 Task: In Heading Arial with underline. Font size of heading  '18'Font style of data Calibri. Font size of data  9Alignment of headline & data Align center. Fill color in heading,  RedFont color of data Black Apply border in Data No BorderIn the sheet   Stellar Sales templetes book
Action: Mouse moved to (247, 192)
Screenshot: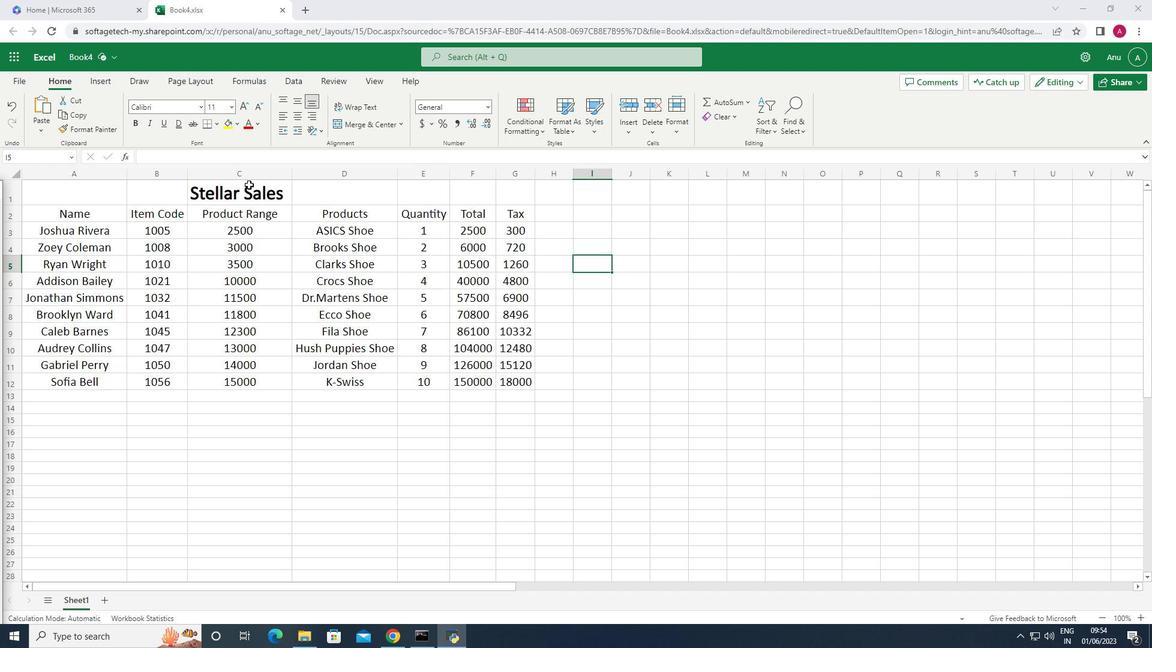 
Action: Mouse pressed left at (247, 192)
Screenshot: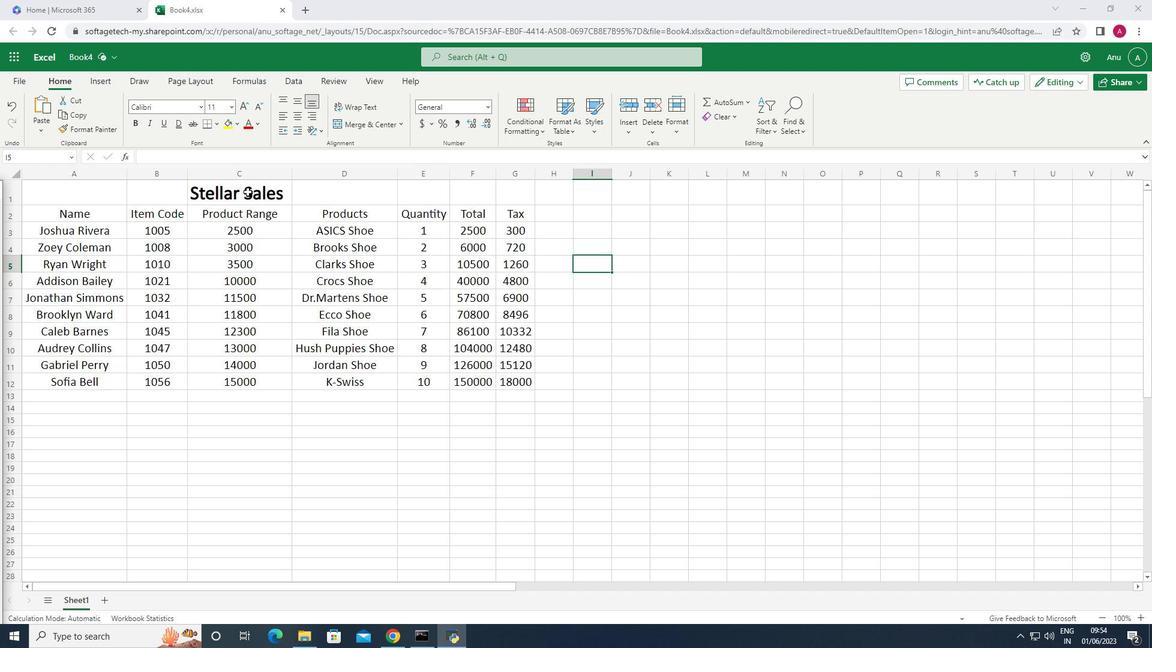 
Action: Mouse moved to (199, 109)
Screenshot: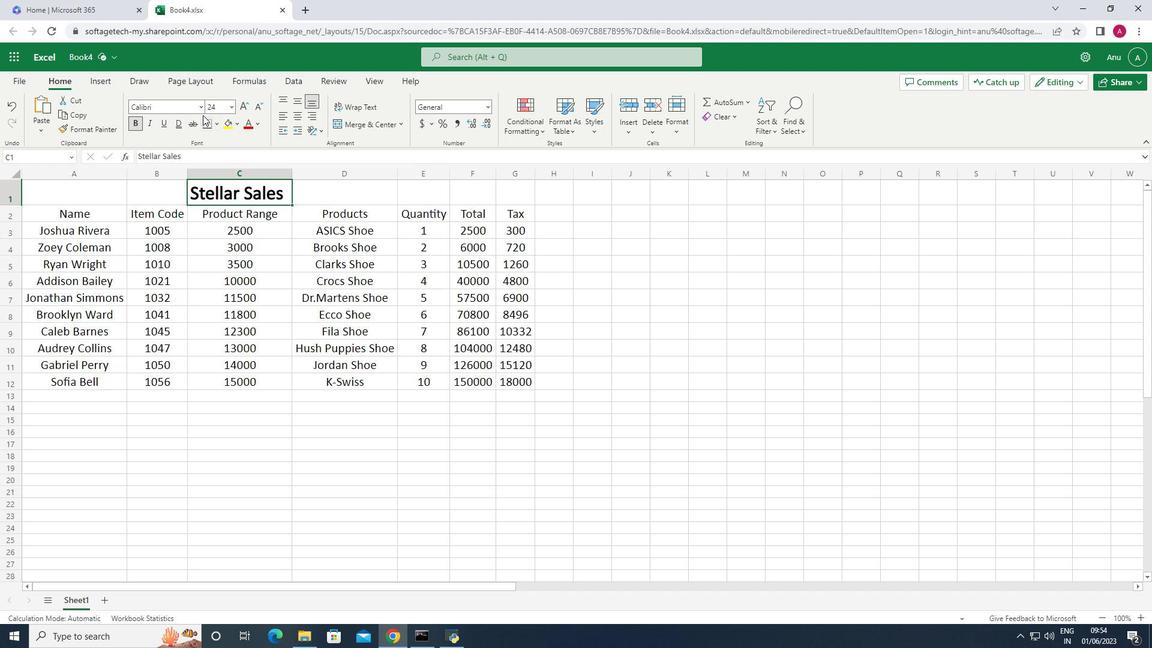 
Action: Mouse pressed left at (199, 109)
Screenshot: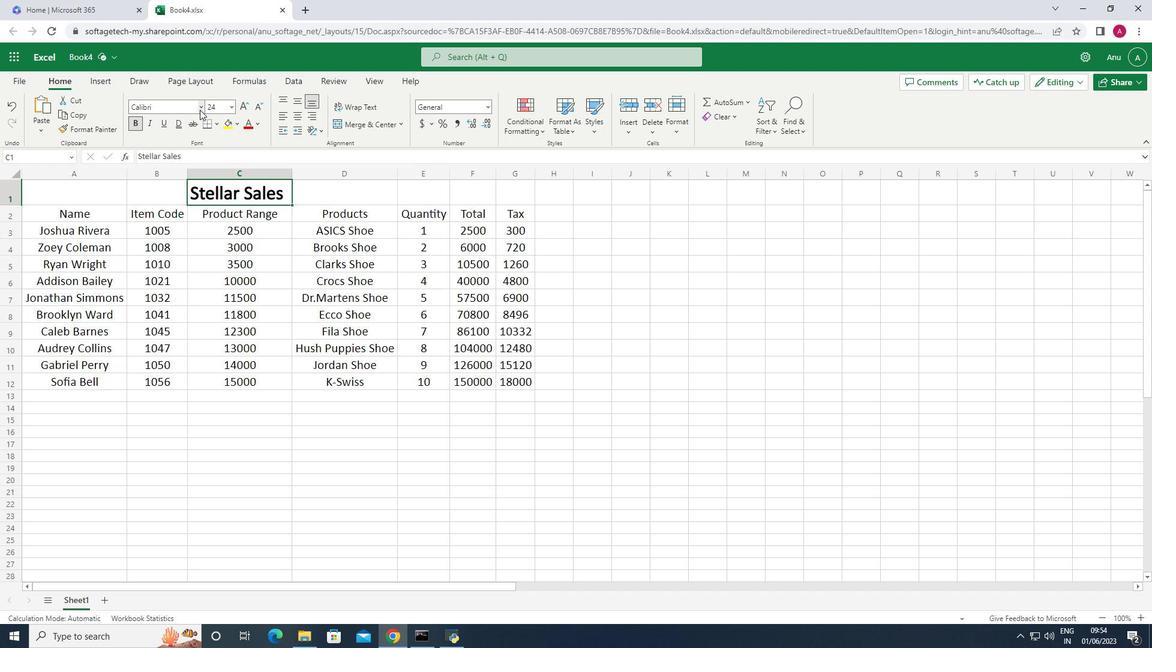 
Action: Mouse moved to (184, 151)
Screenshot: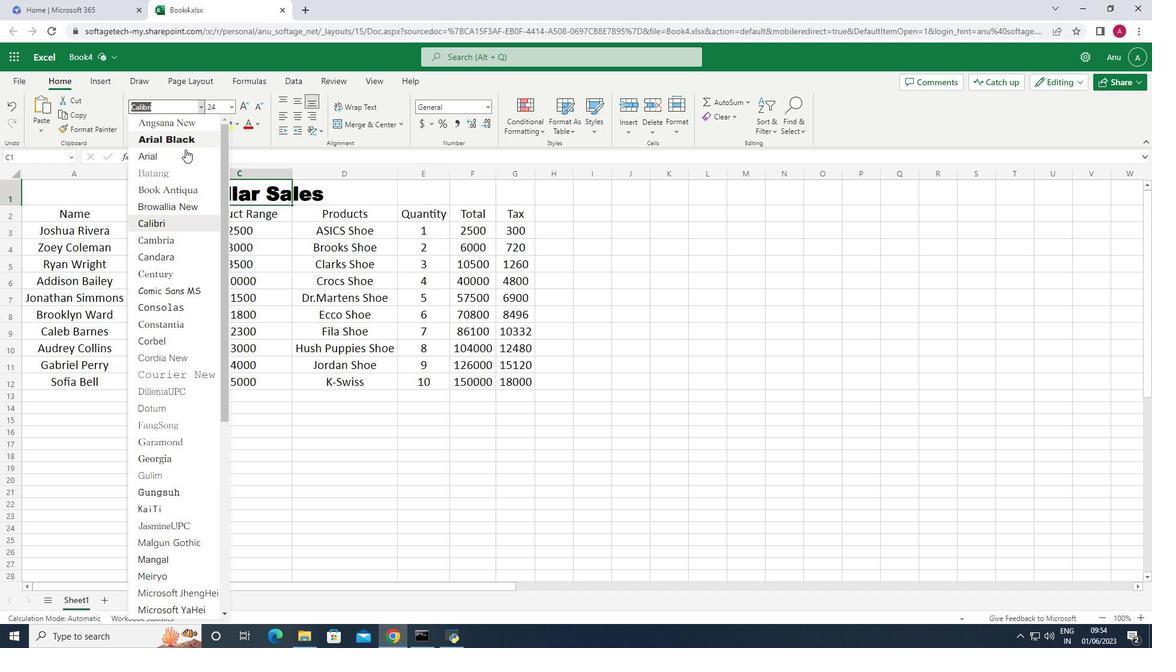 
Action: Mouse pressed left at (184, 151)
Screenshot: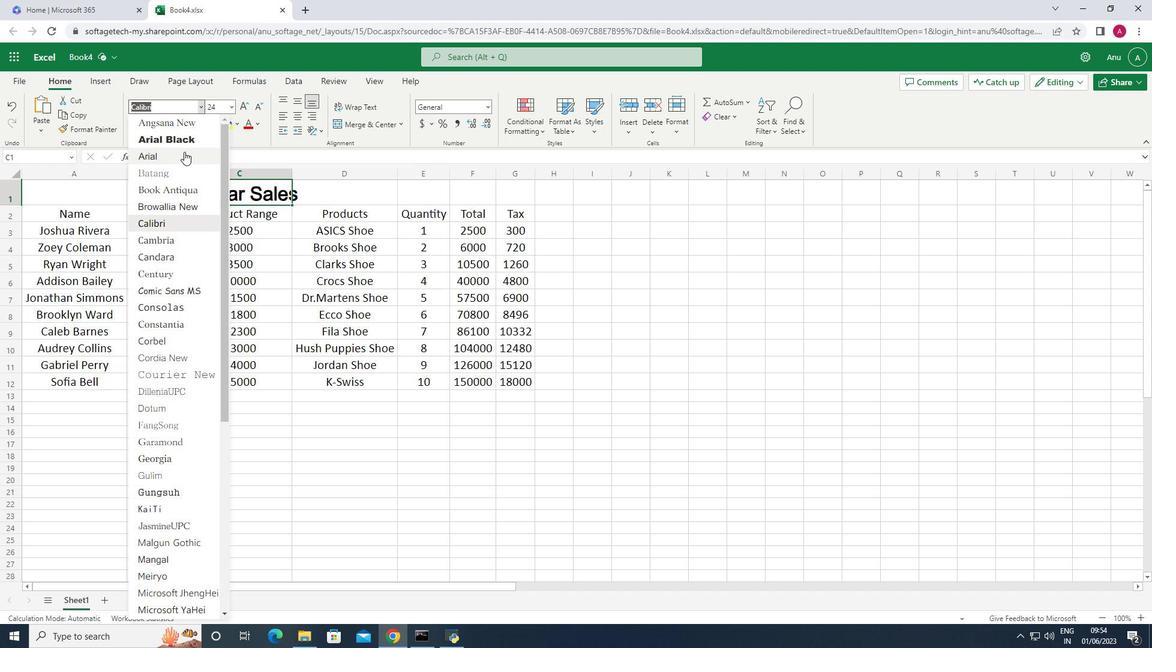 
Action: Mouse moved to (64, 210)
Screenshot: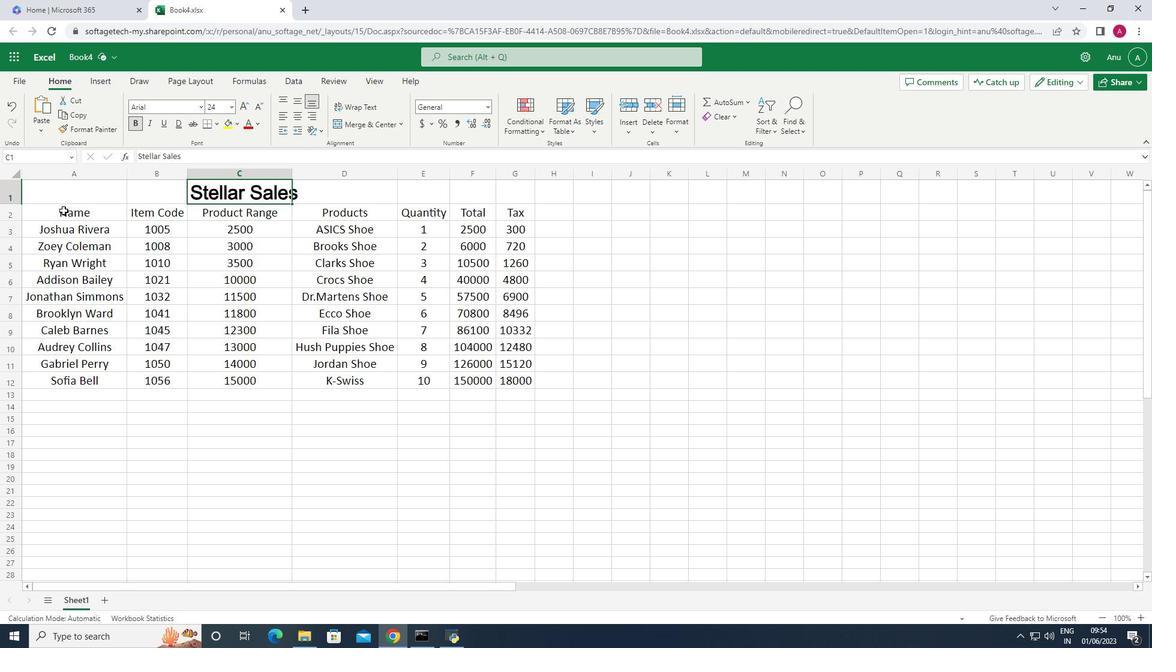 
Action: Mouse pressed left at (64, 210)
Screenshot: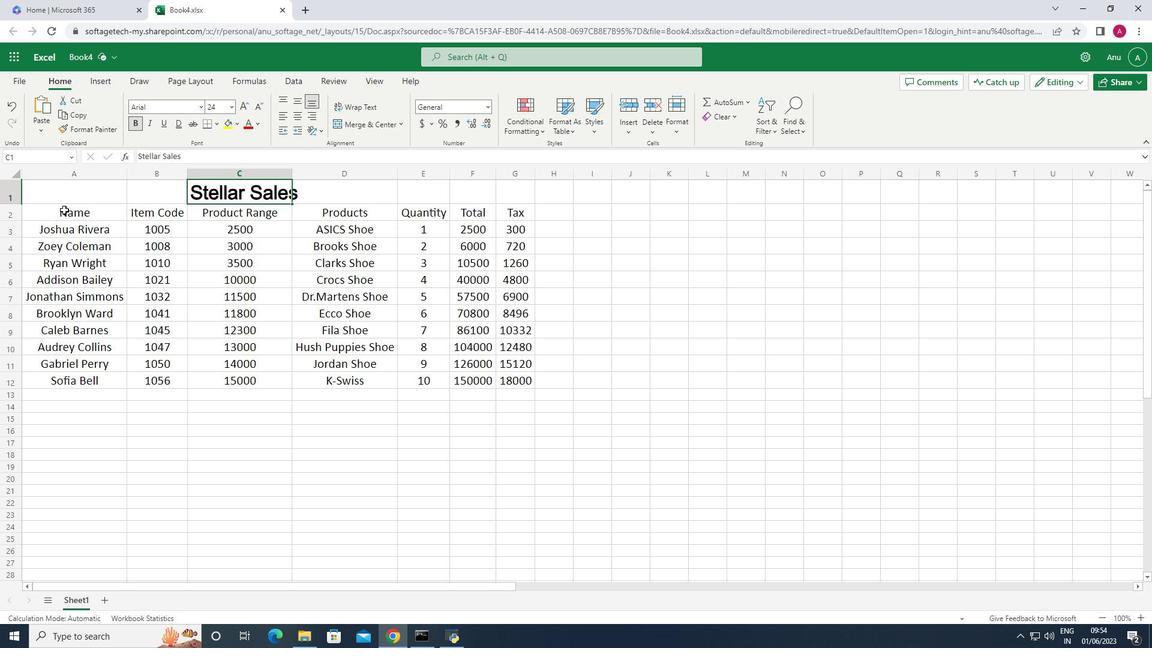 
Action: Mouse moved to (231, 109)
Screenshot: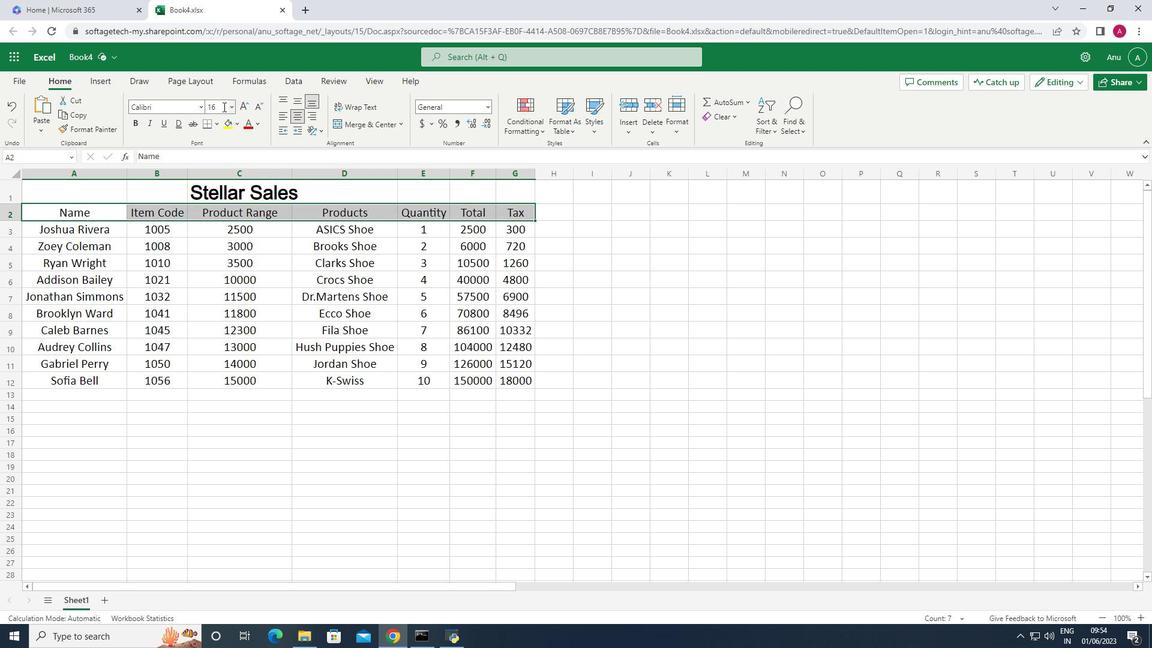 
Action: Mouse pressed left at (231, 109)
Screenshot: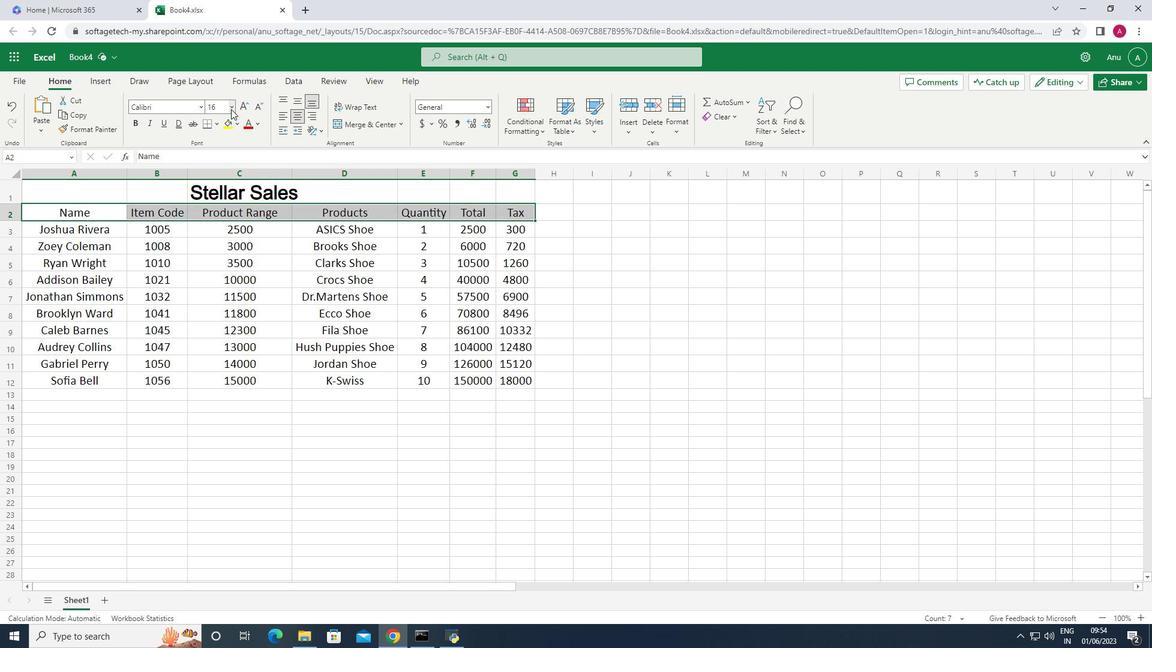 
Action: Mouse moved to (218, 238)
Screenshot: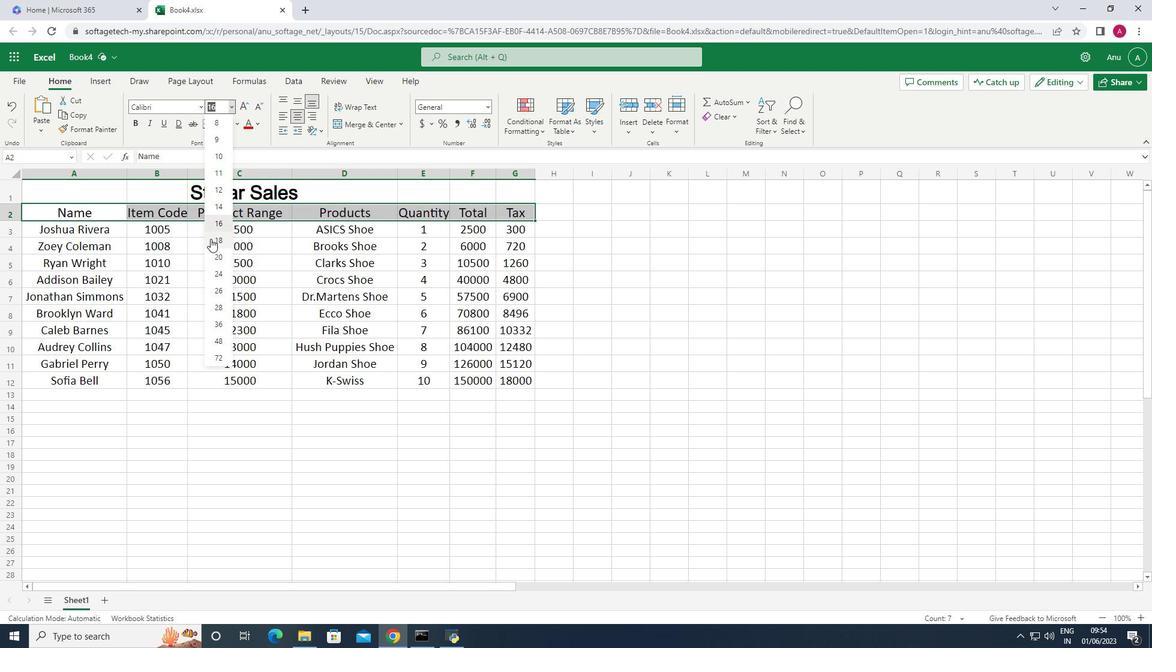 
Action: Mouse pressed left at (218, 238)
Screenshot: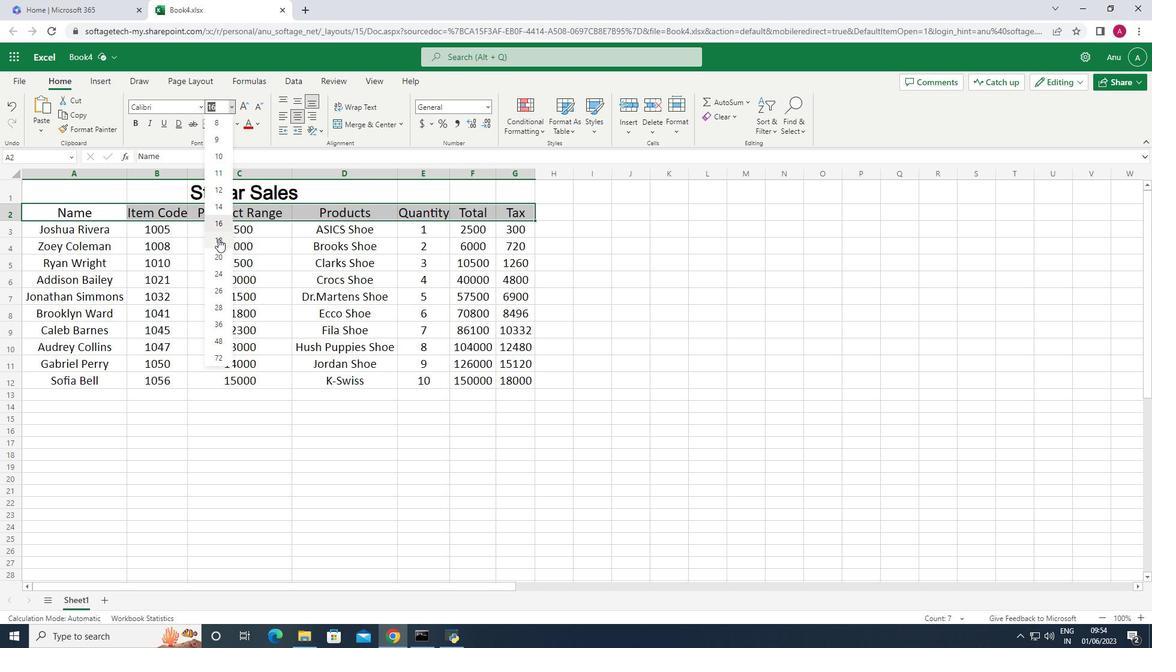 
Action: Mouse moved to (81, 233)
Screenshot: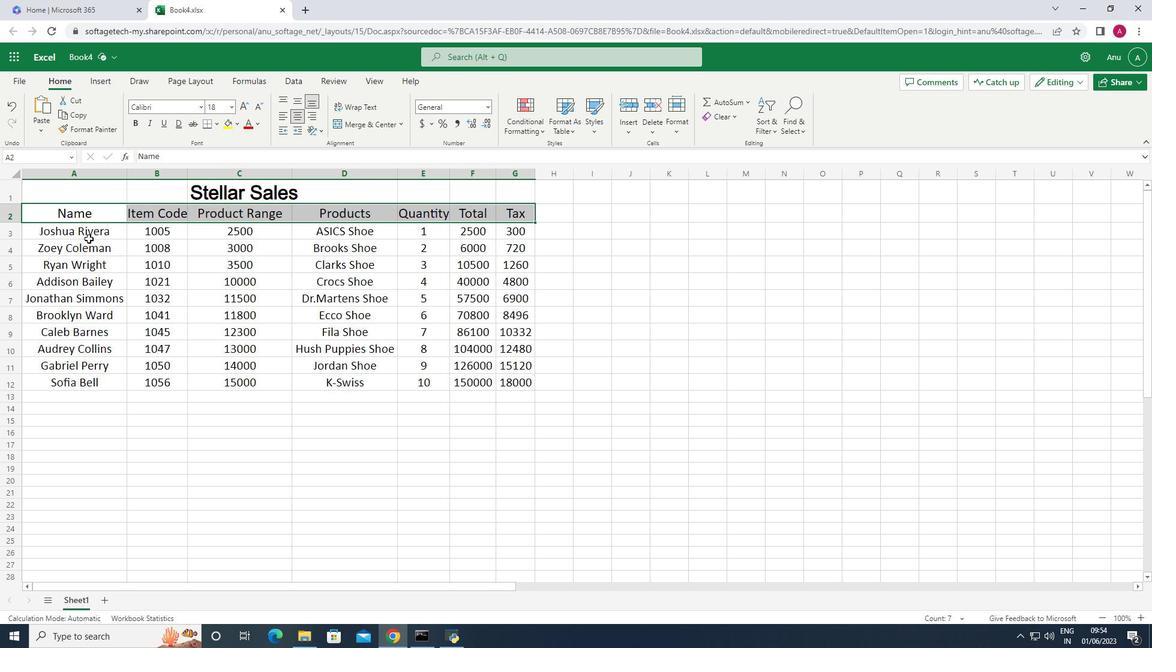 
Action: Mouse pressed left at (81, 233)
Screenshot: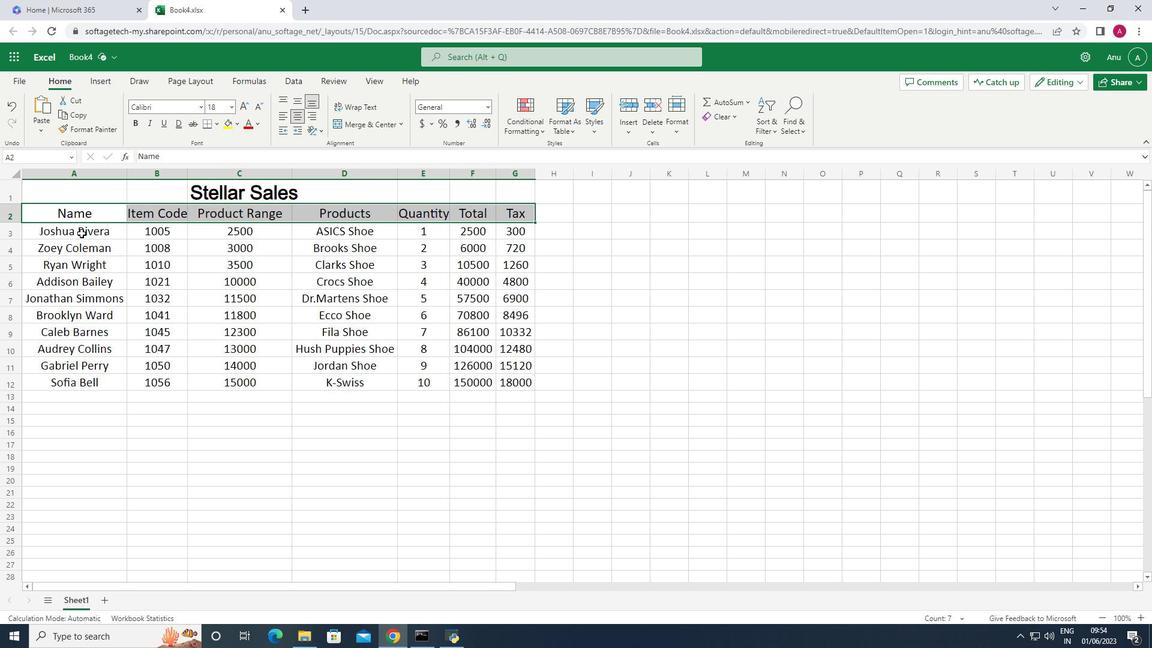 
Action: Mouse moved to (229, 108)
Screenshot: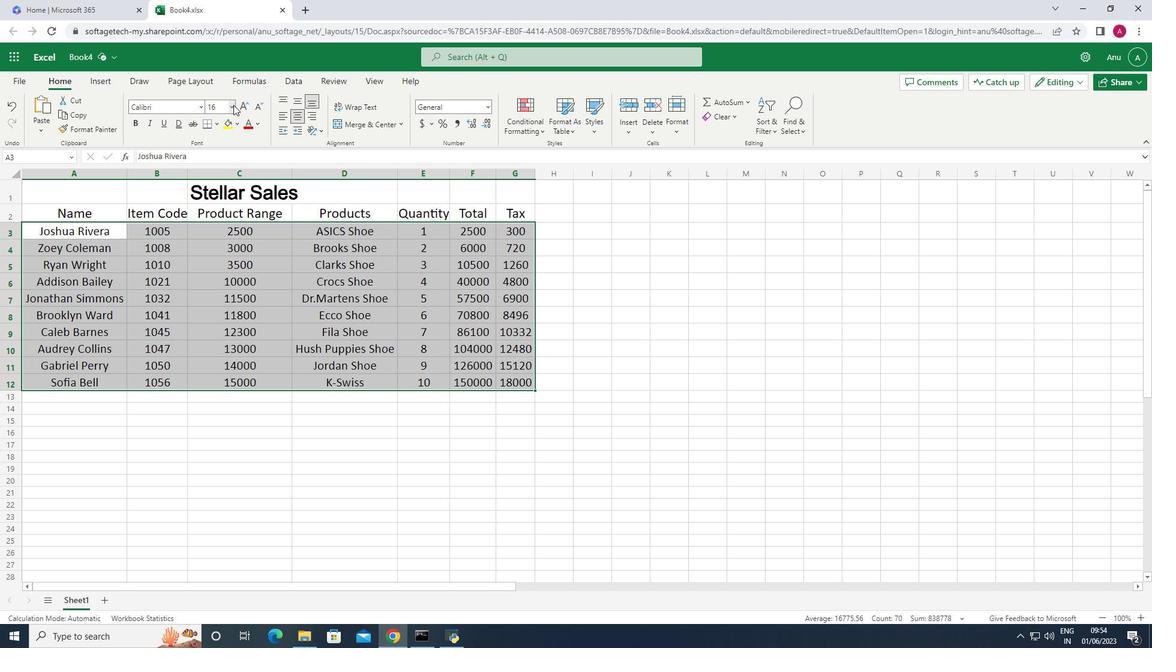 
Action: Mouse pressed left at (229, 108)
Screenshot: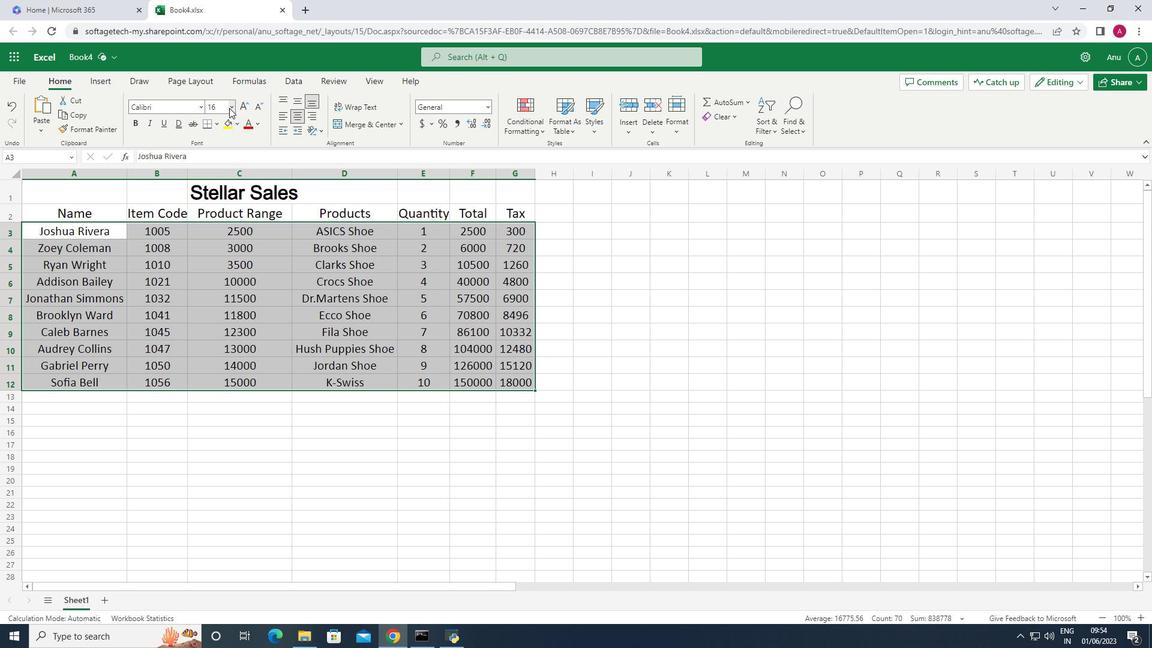 
Action: Mouse moved to (216, 139)
Screenshot: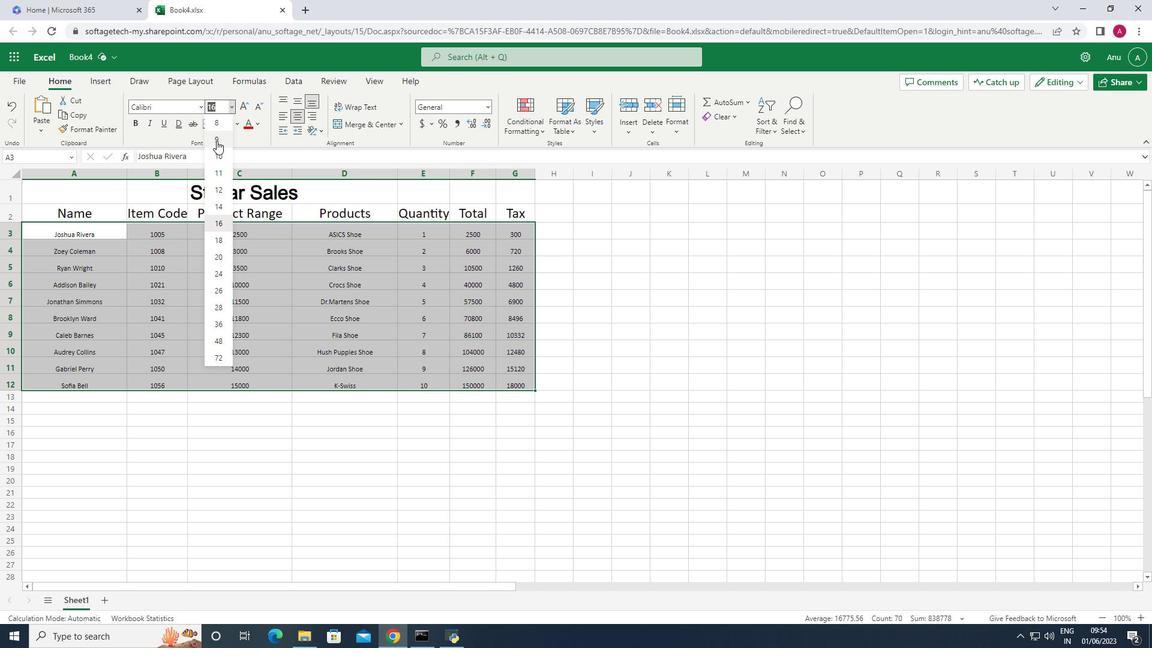 
Action: Mouse pressed left at (216, 139)
Screenshot: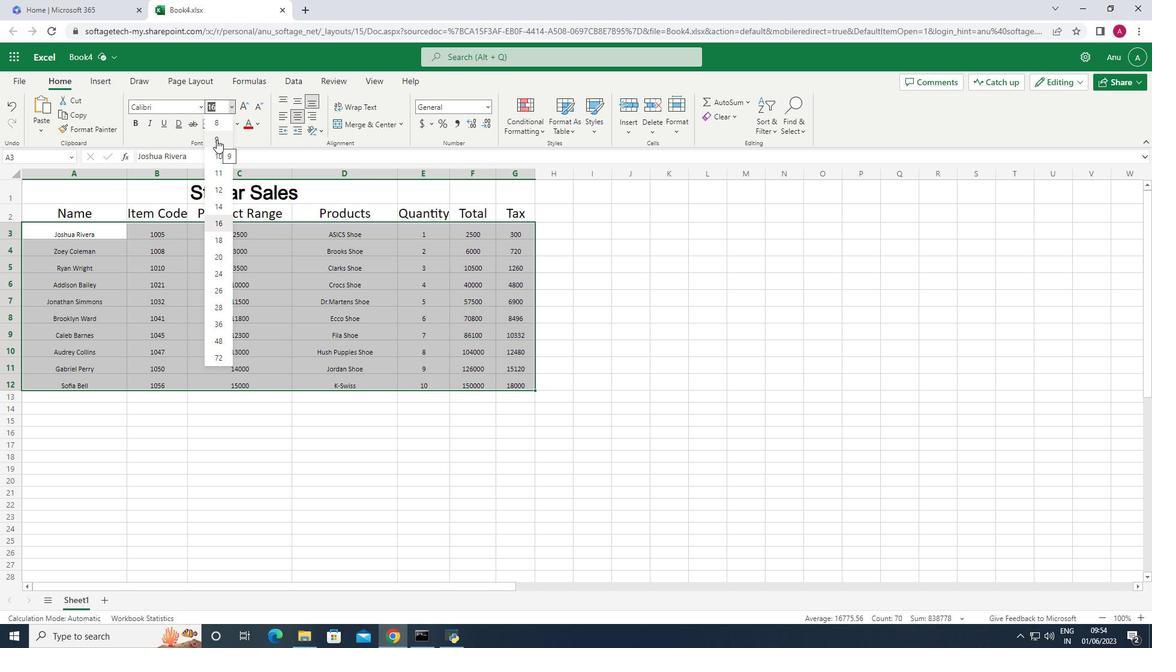 
Action: Mouse moved to (96, 208)
Screenshot: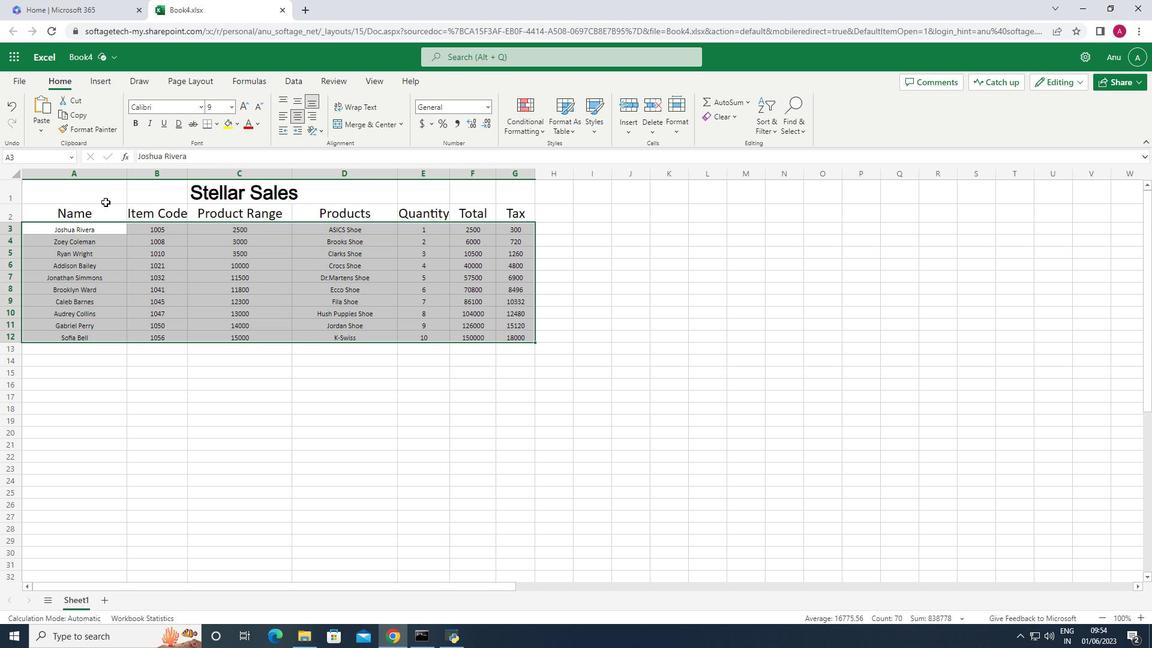
Action: Mouse pressed left at (96, 208)
Screenshot: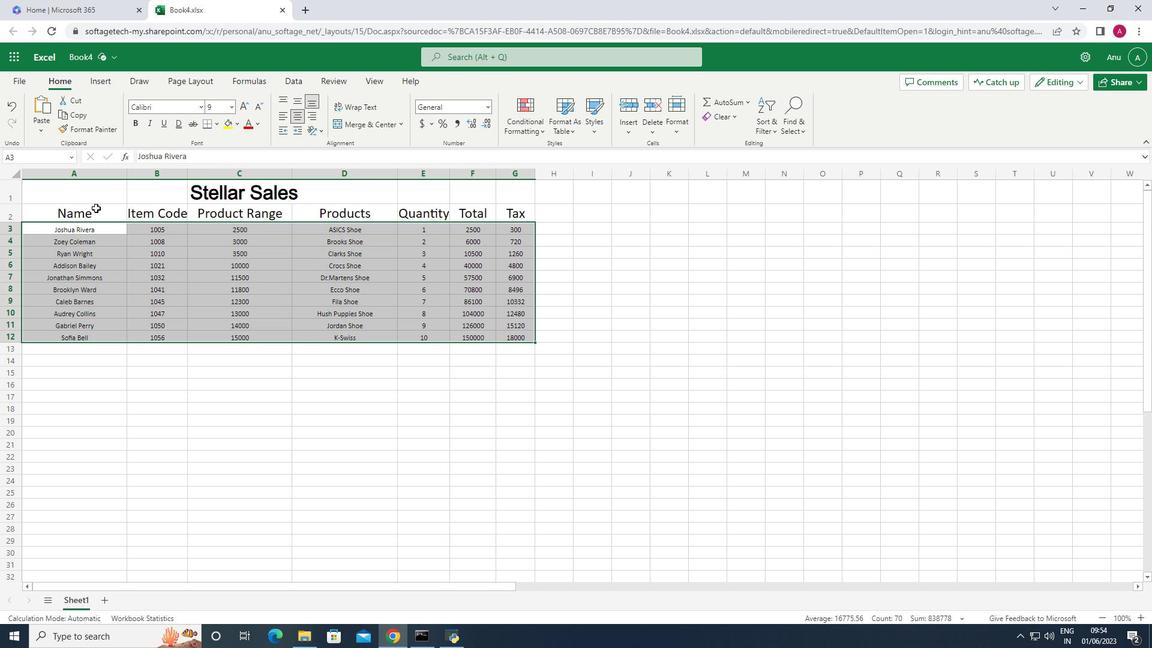 
Action: Mouse moved to (246, 122)
Screenshot: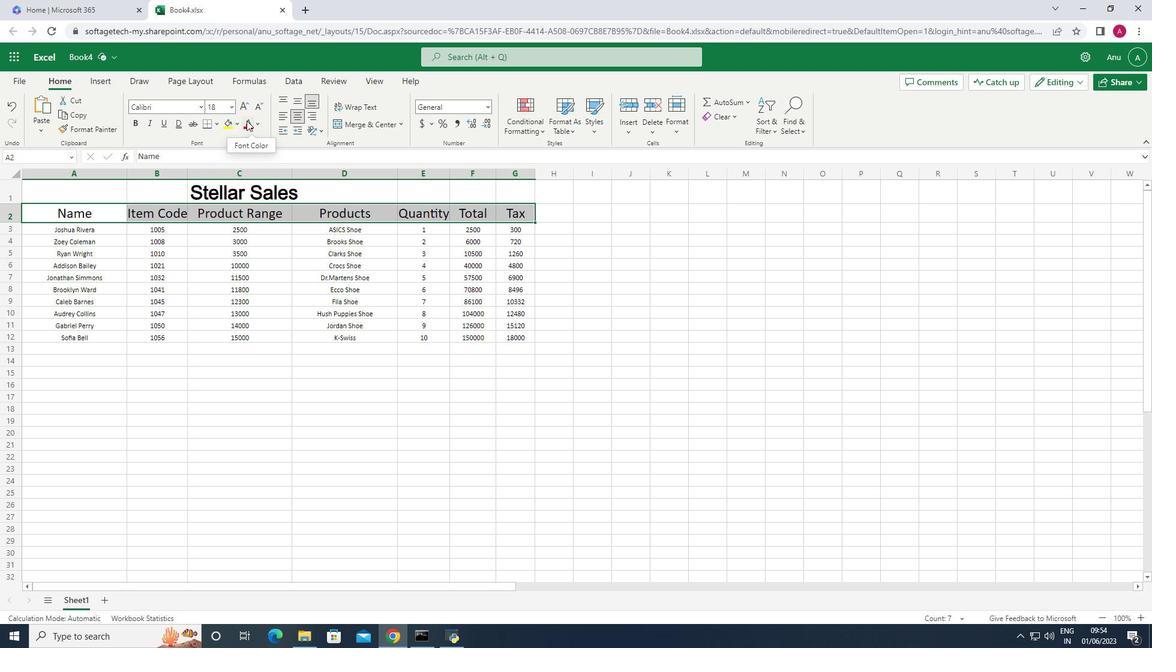 
Action: Mouse pressed left at (246, 122)
Screenshot: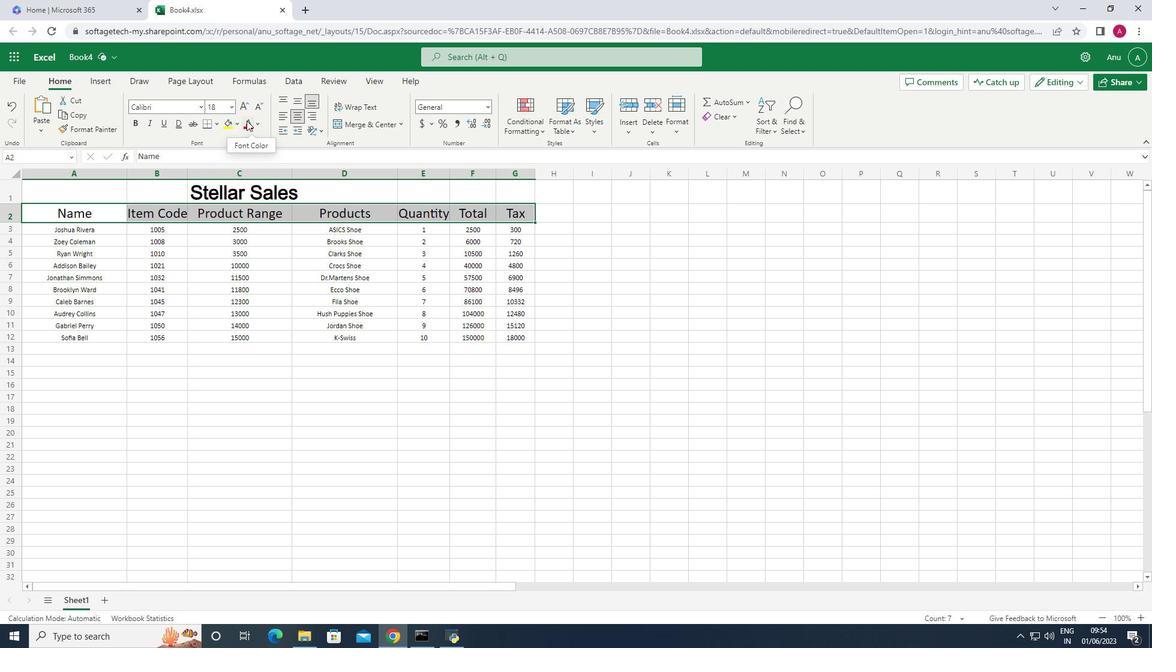 
Action: Mouse moved to (237, 123)
Screenshot: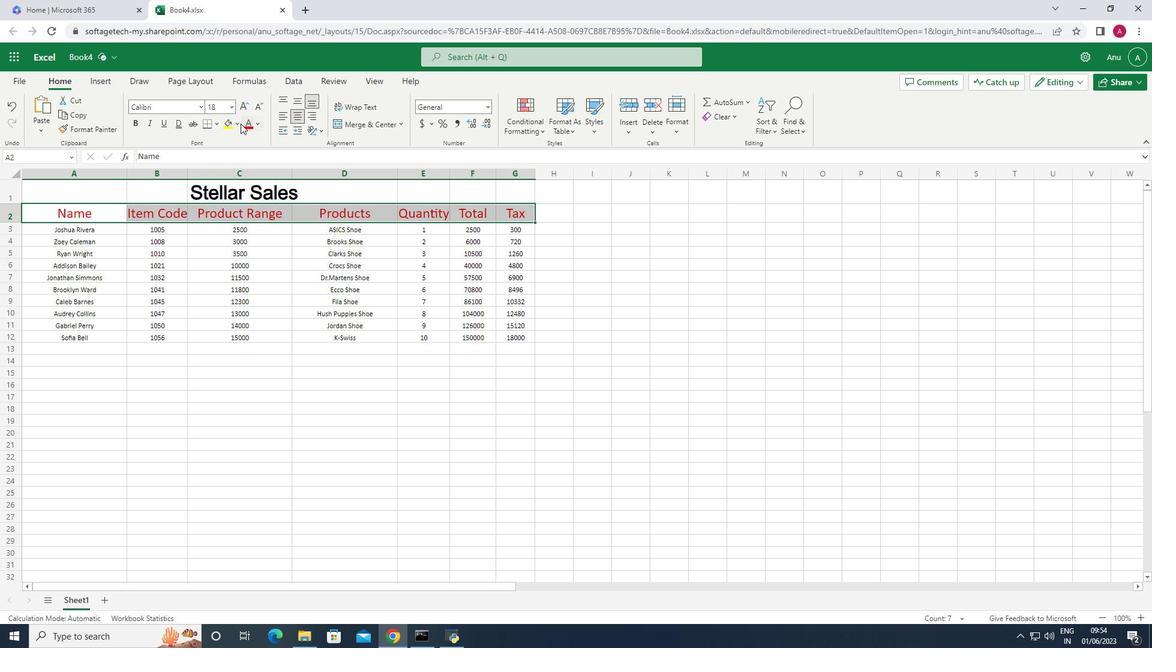
Action: Mouse pressed left at (237, 123)
Screenshot: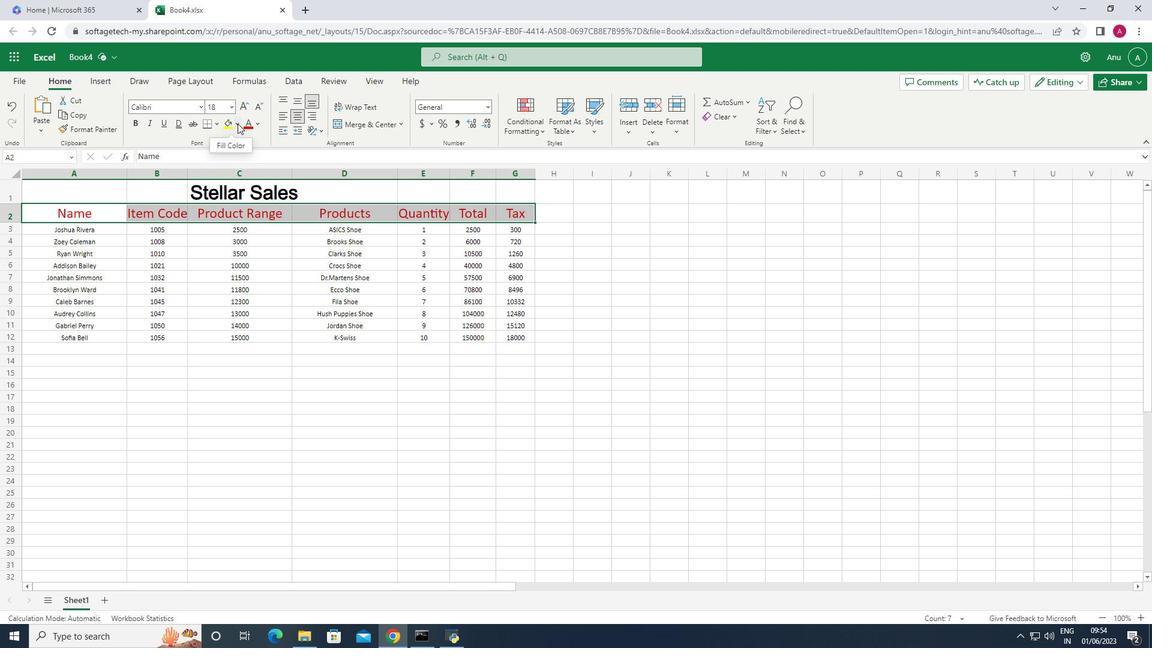 
Action: Mouse moved to (247, 160)
Screenshot: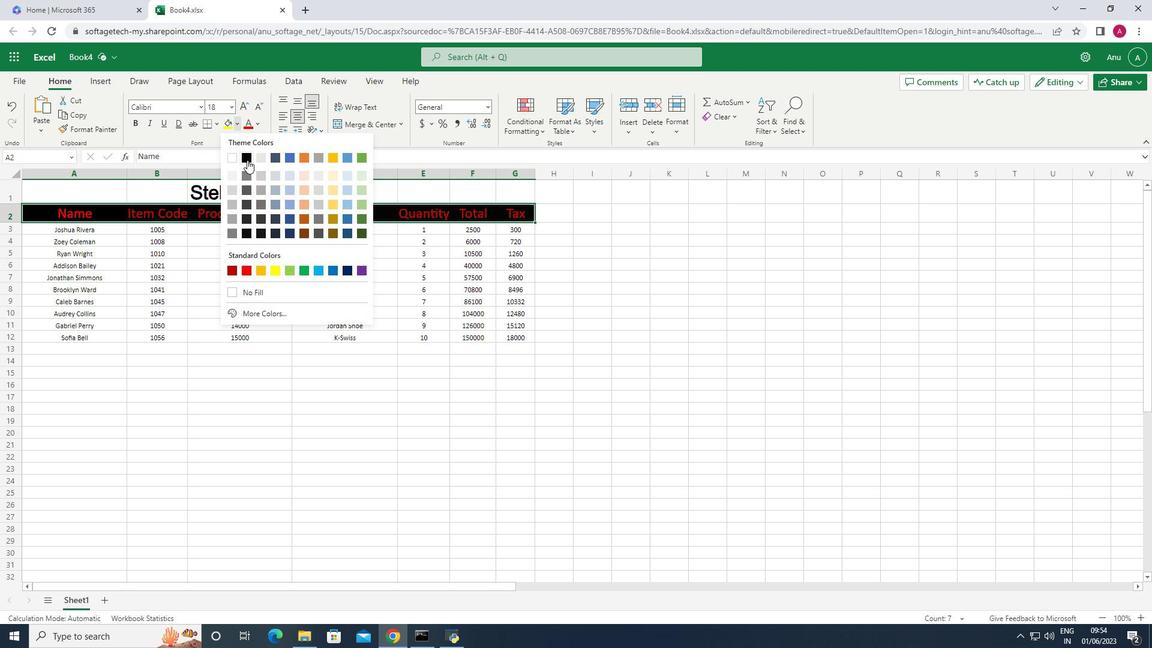 
Action: Mouse pressed left at (247, 160)
Screenshot: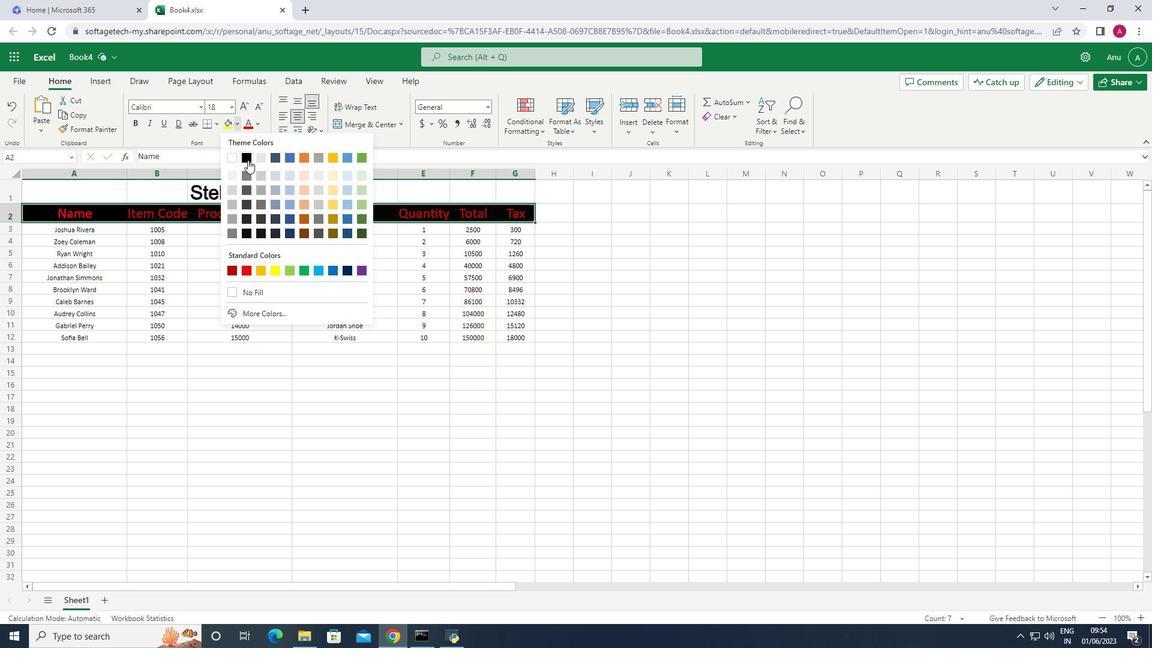 
Action: Mouse moved to (316, 387)
Screenshot: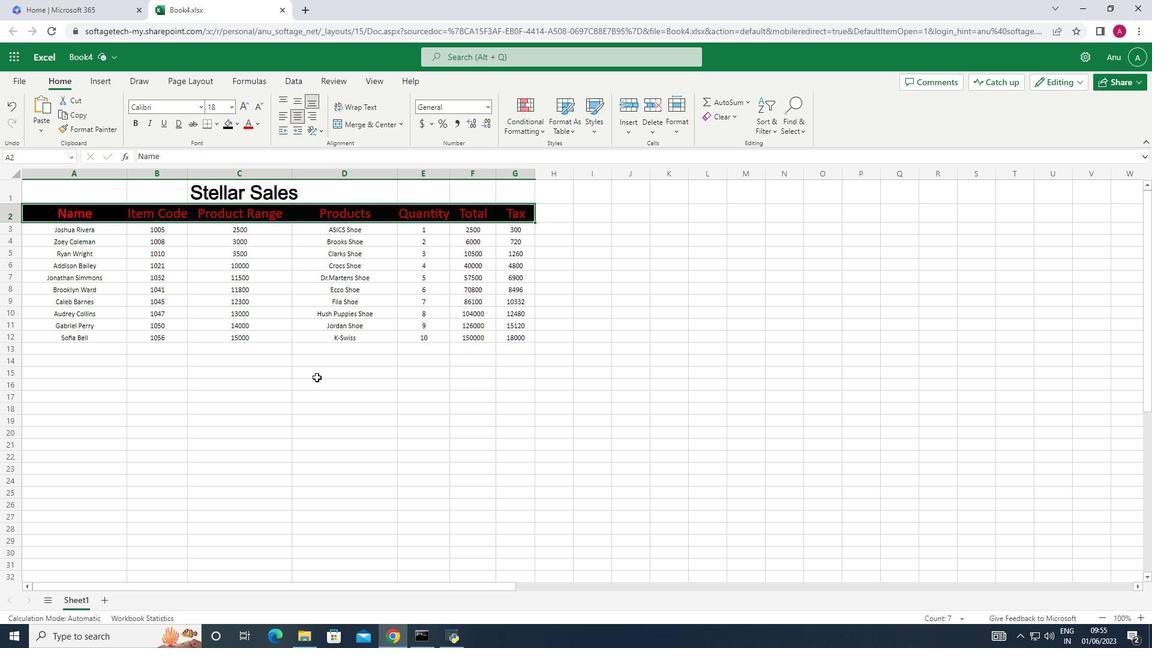 
Action: Mouse pressed left at (316, 387)
Screenshot: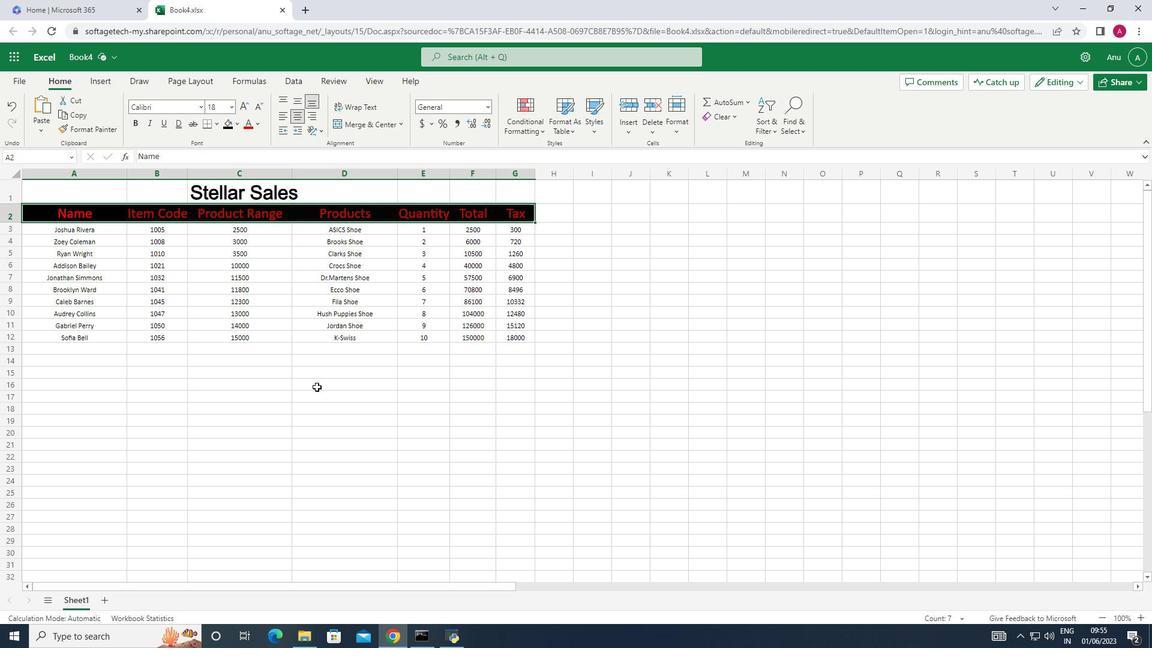 
